 Task: Move the task Implement a chatbot for customer support to the section To-Do in the project TribeWorks and sort the tasks in the project by Assignee in Ascending order.
Action: Mouse moved to (93, 429)
Screenshot: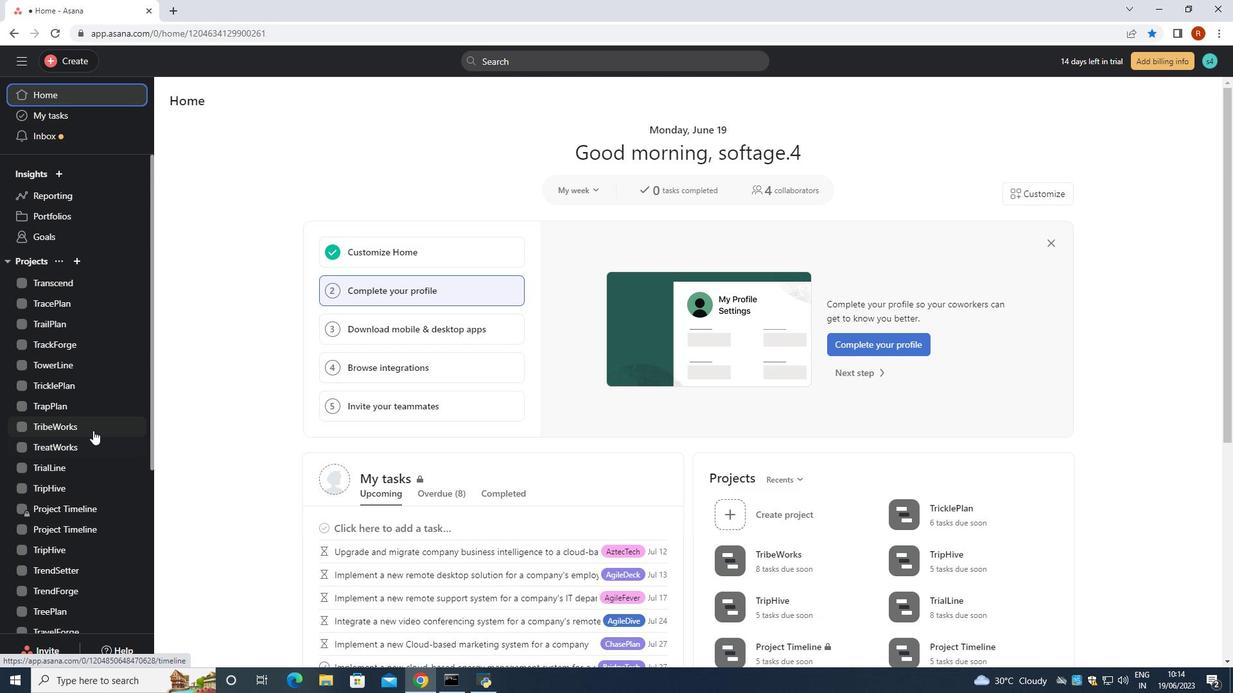 
Action: Mouse pressed left at (93, 429)
Screenshot: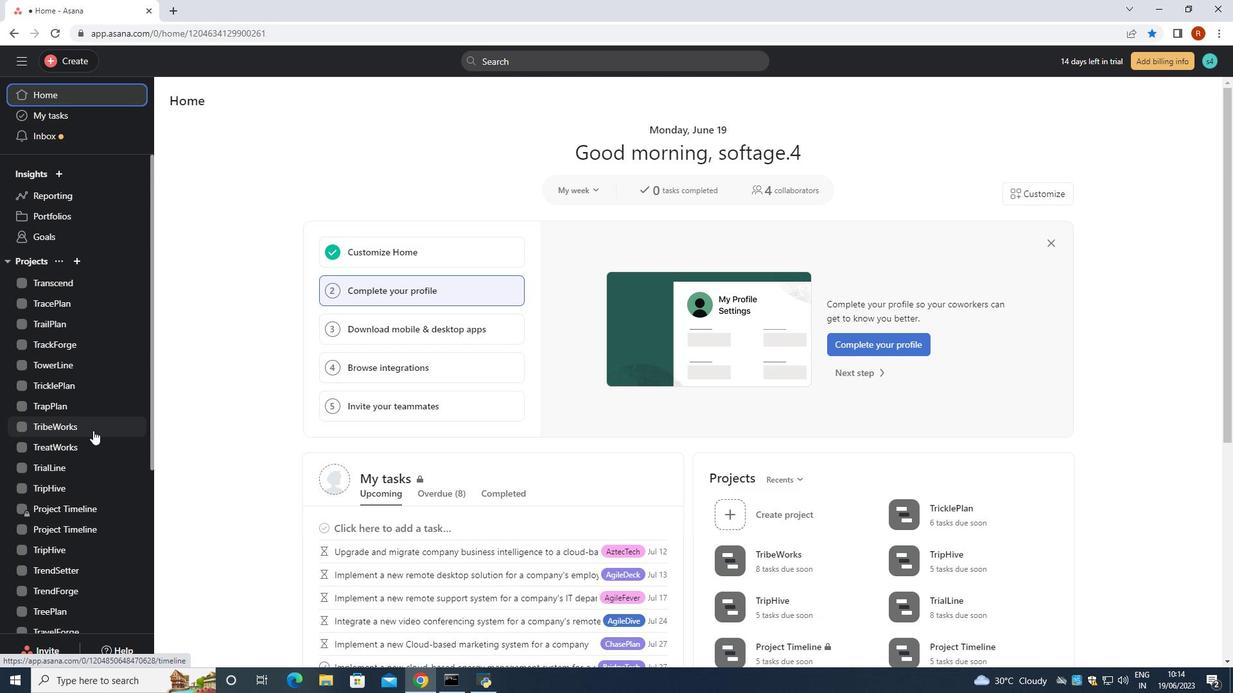 
Action: Mouse moved to (492, 278)
Screenshot: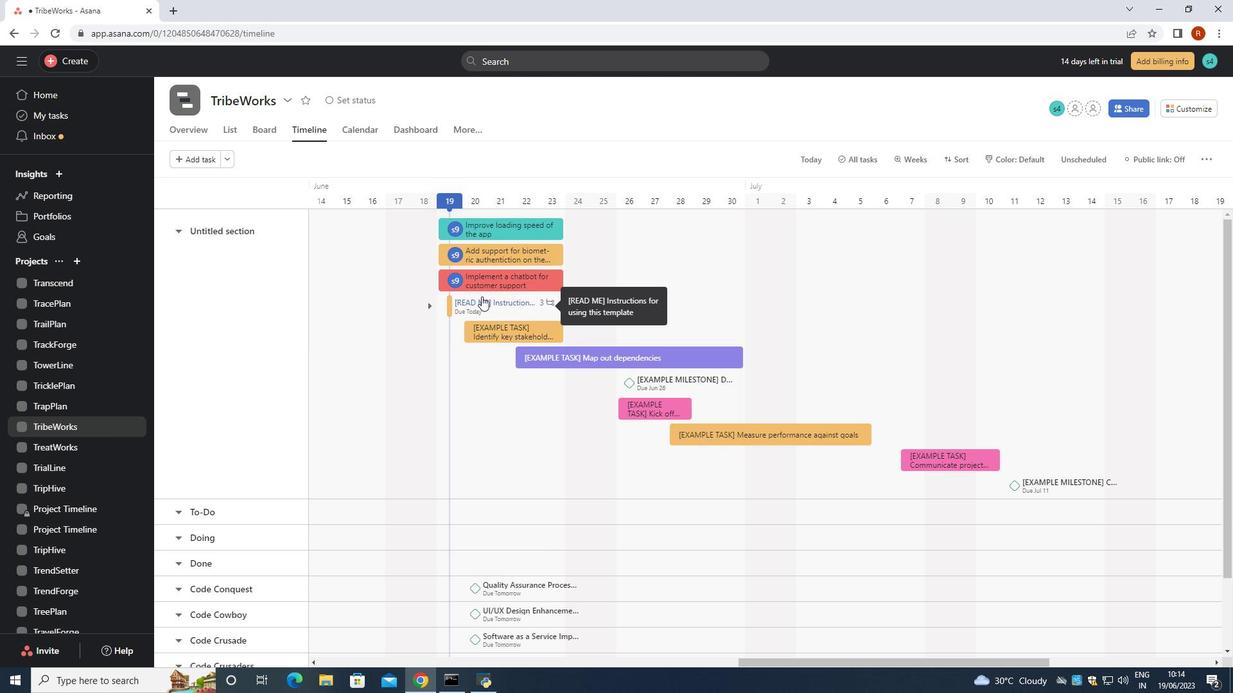 
Action: Mouse pressed left at (492, 278)
Screenshot: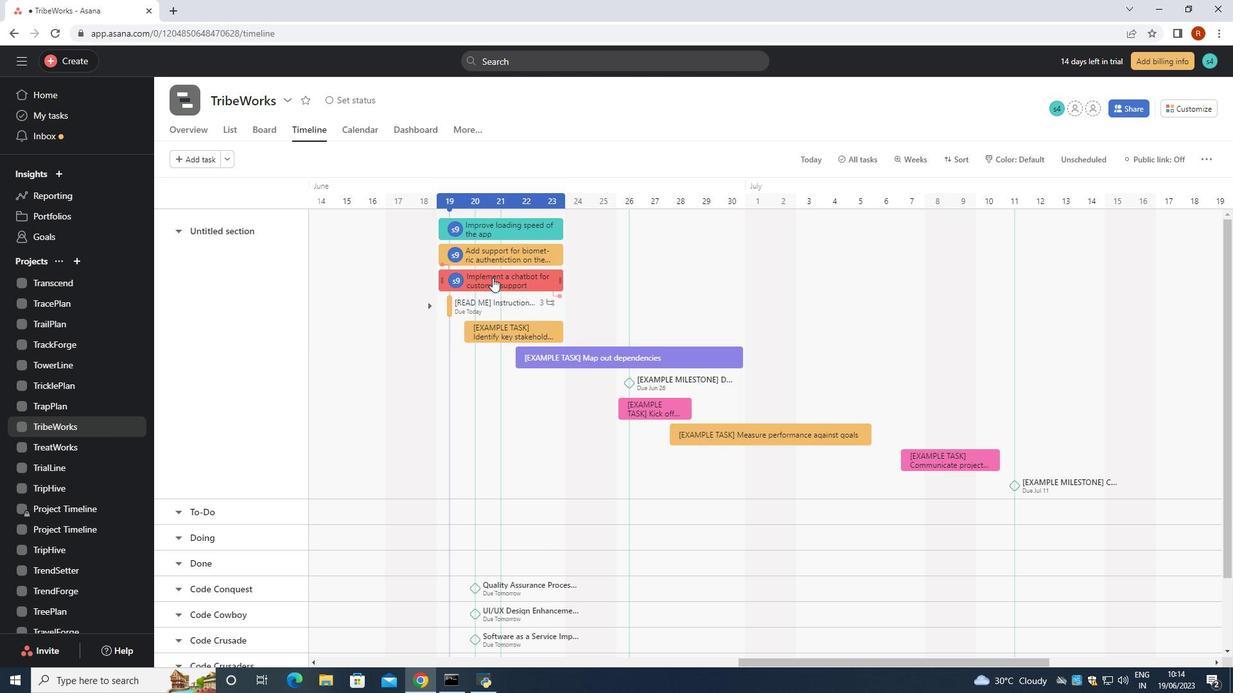 
Action: Mouse moved to (999, 280)
Screenshot: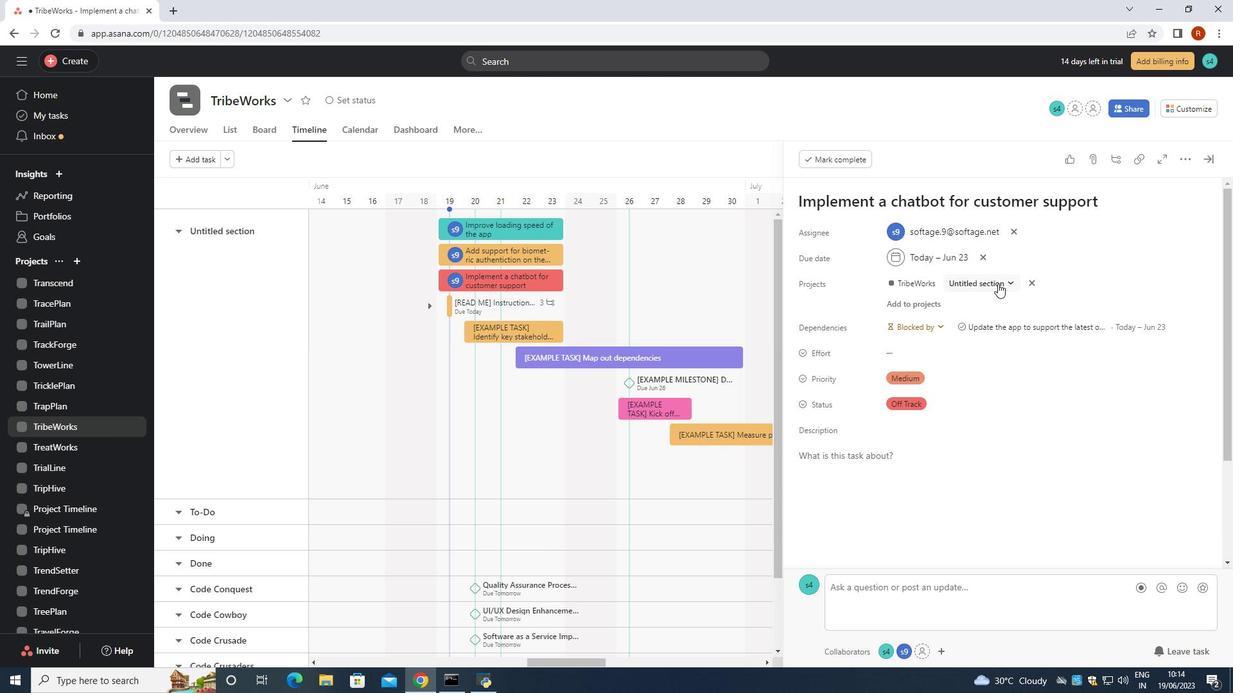 
Action: Mouse pressed left at (999, 280)
Screenshot: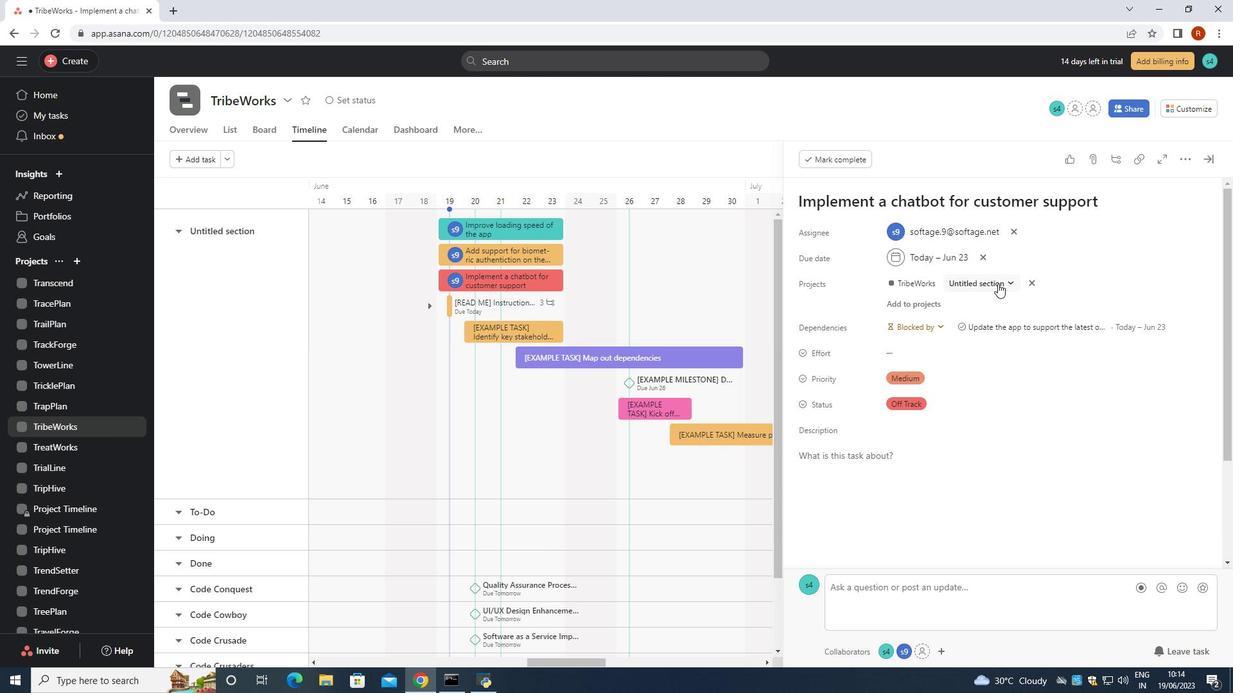 
Action: Mouse moved to (945, 336)
Screenshot: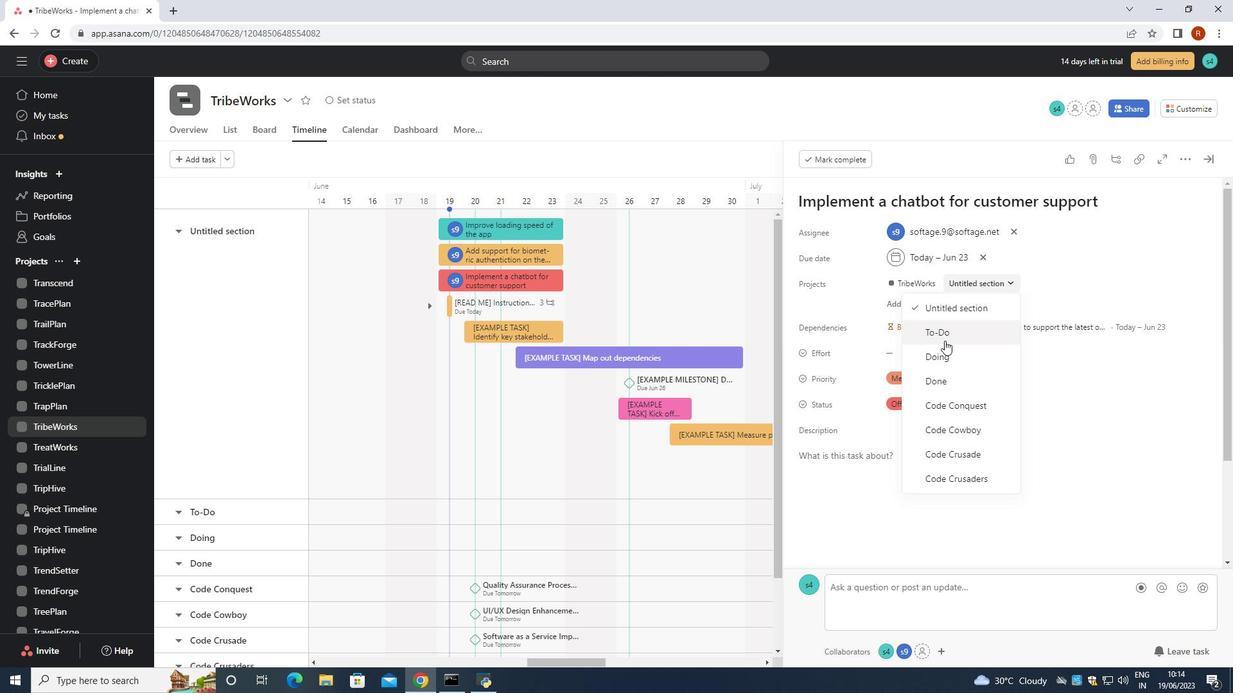 
Action: Mouse pressed left at (945, 336)
Screenshot: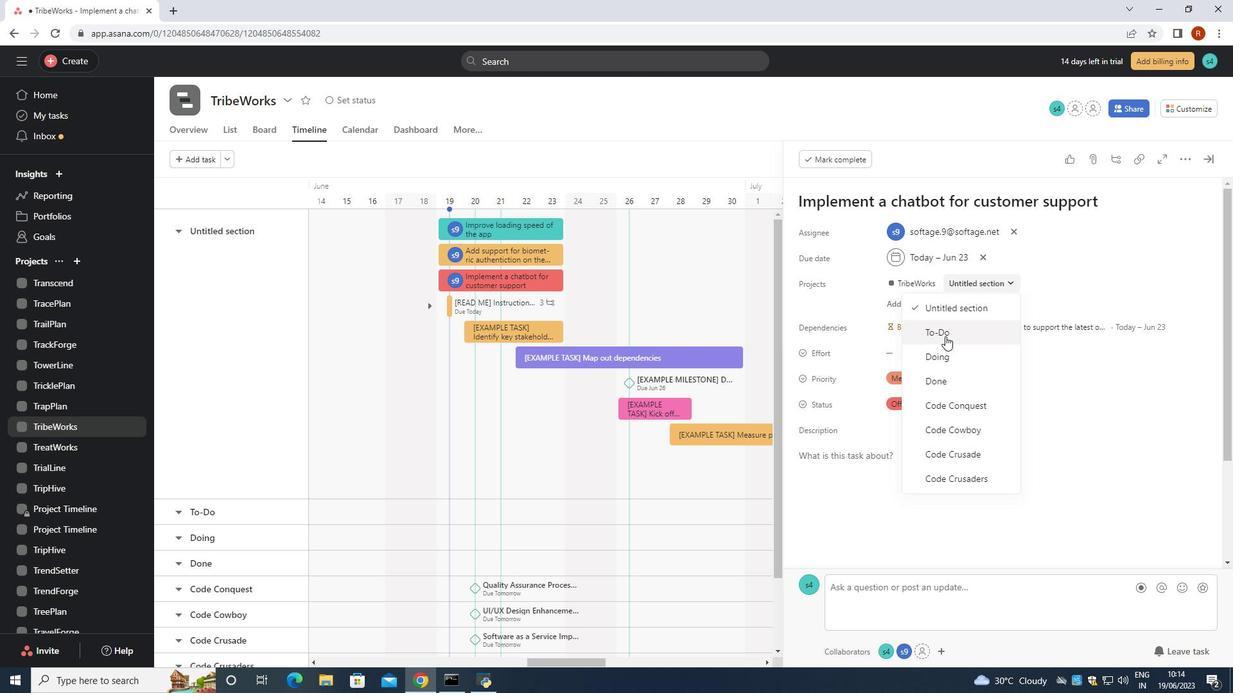 
Action: Mouse moved to (227, 129)
Screenshot: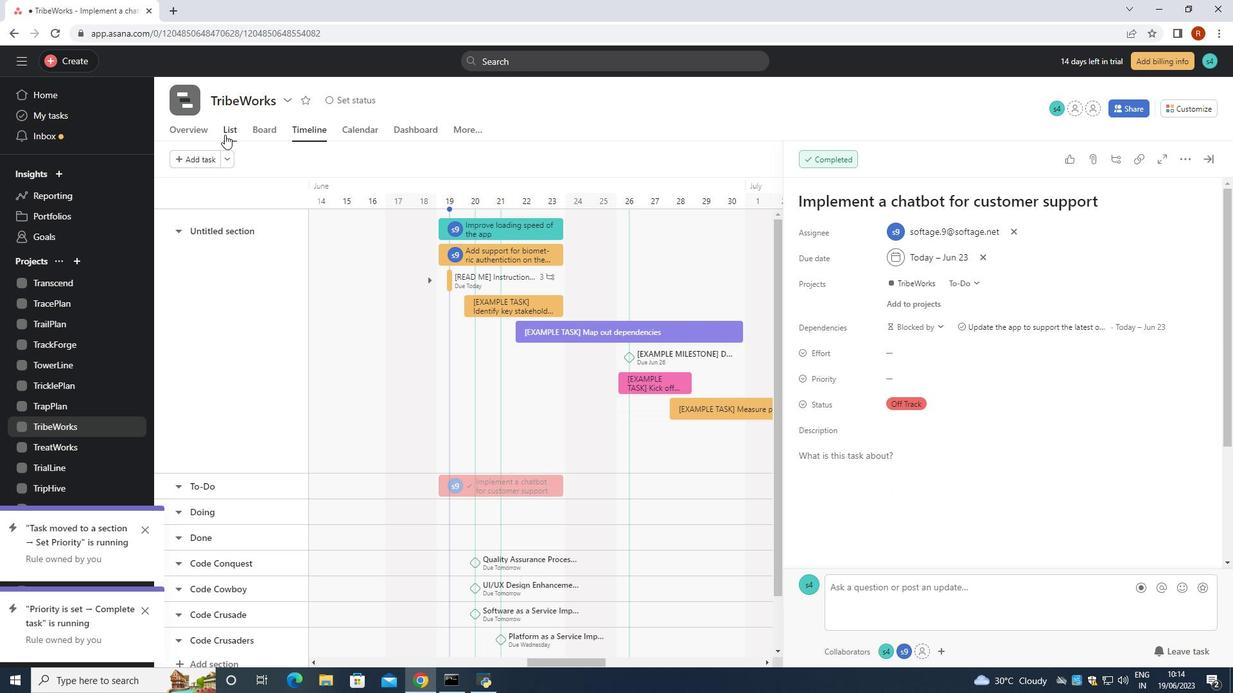 
Action: Mouse pressed left at (227, 129)
Screenshot: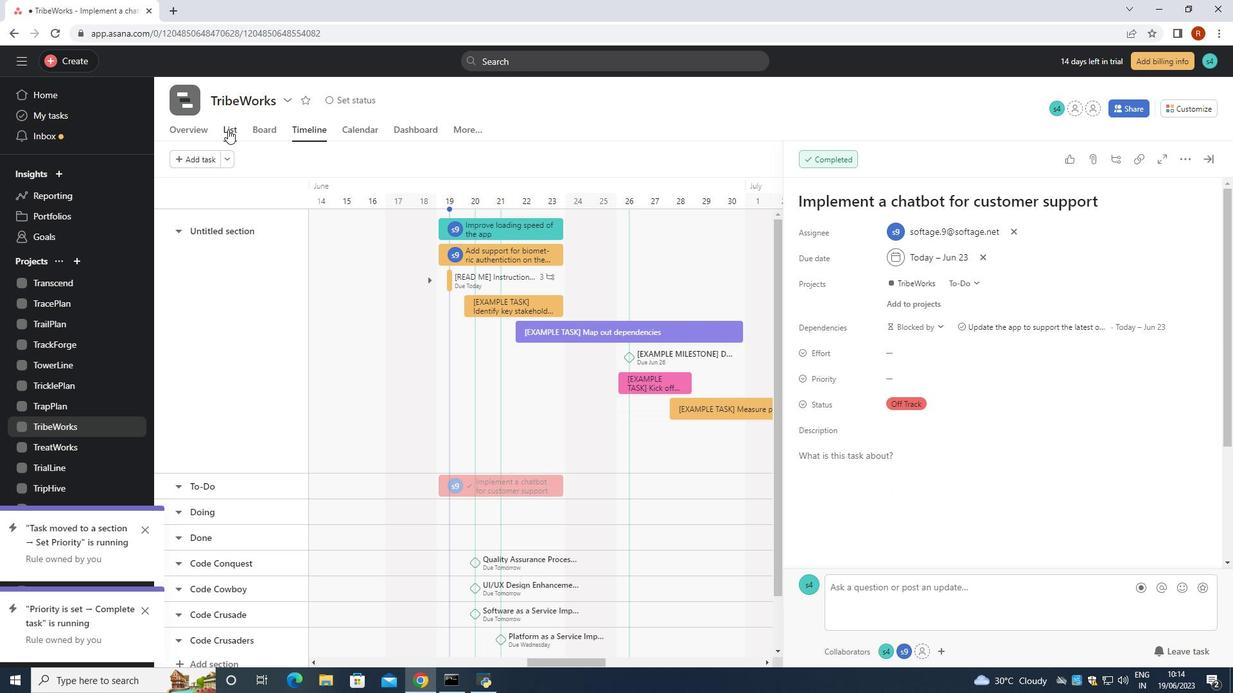 
Action: Mouse moved to (315, 152)
Screenshot: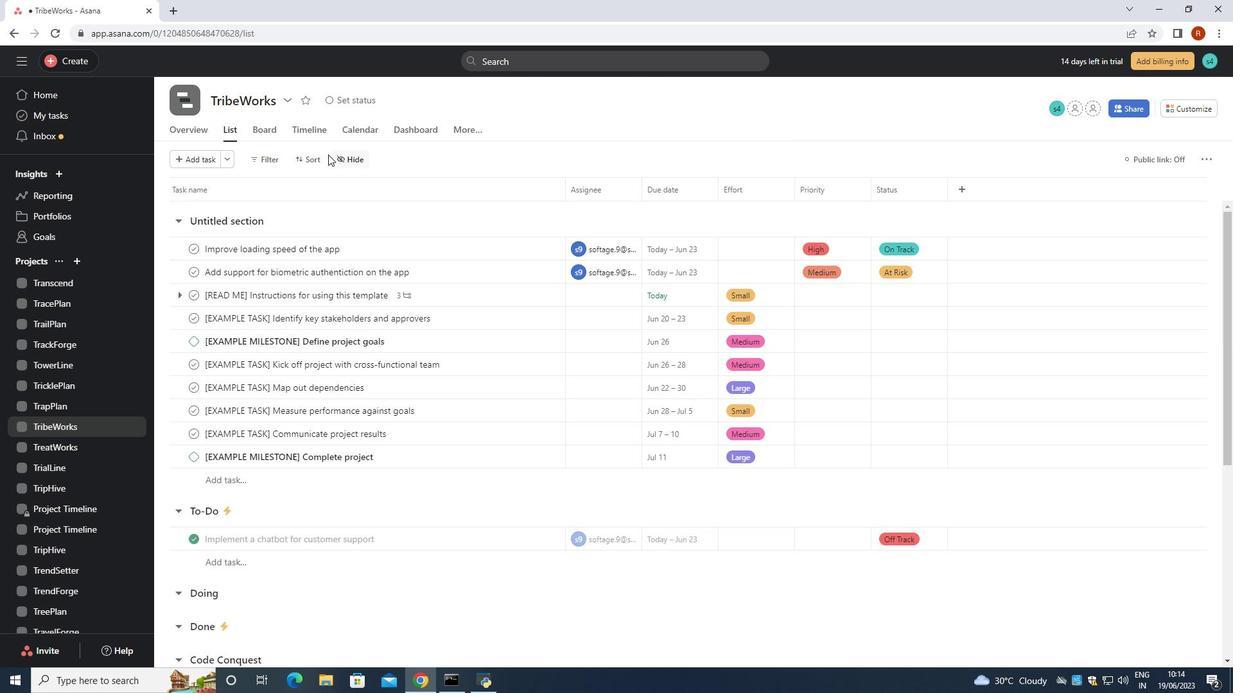 
Action: Mouse pressed left at (315, 152)
Screenshot: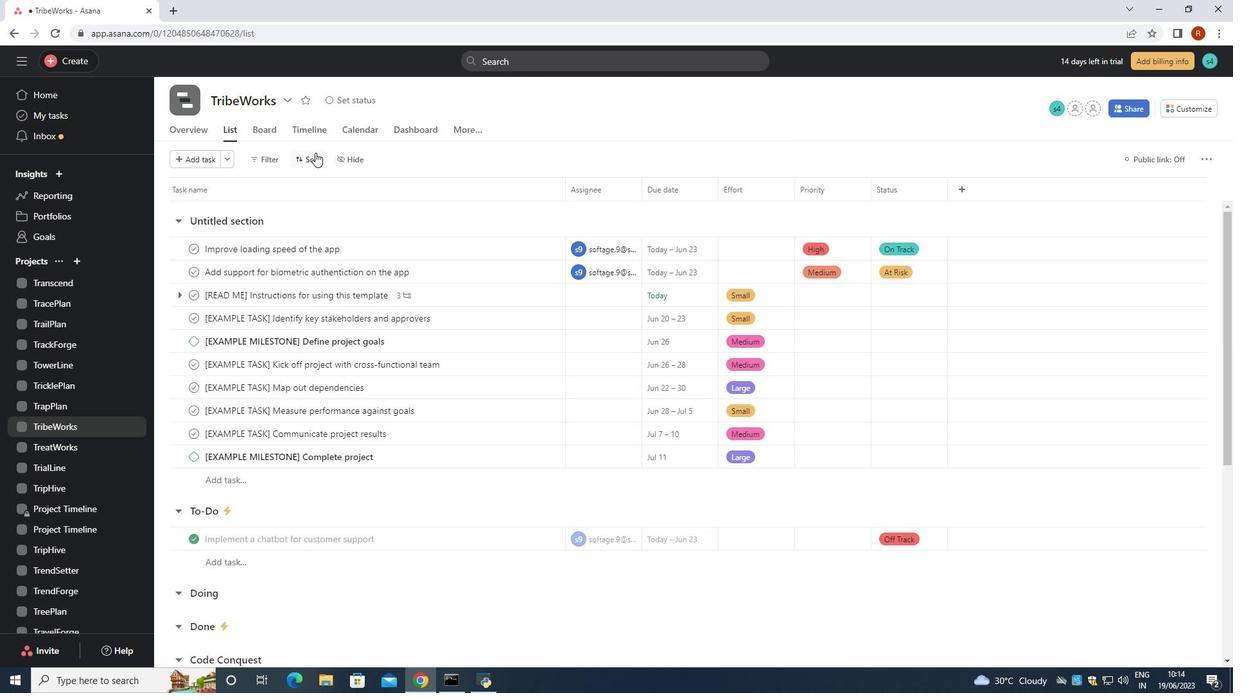 
Action: Mouse moved to (362, 306)
Screenshot: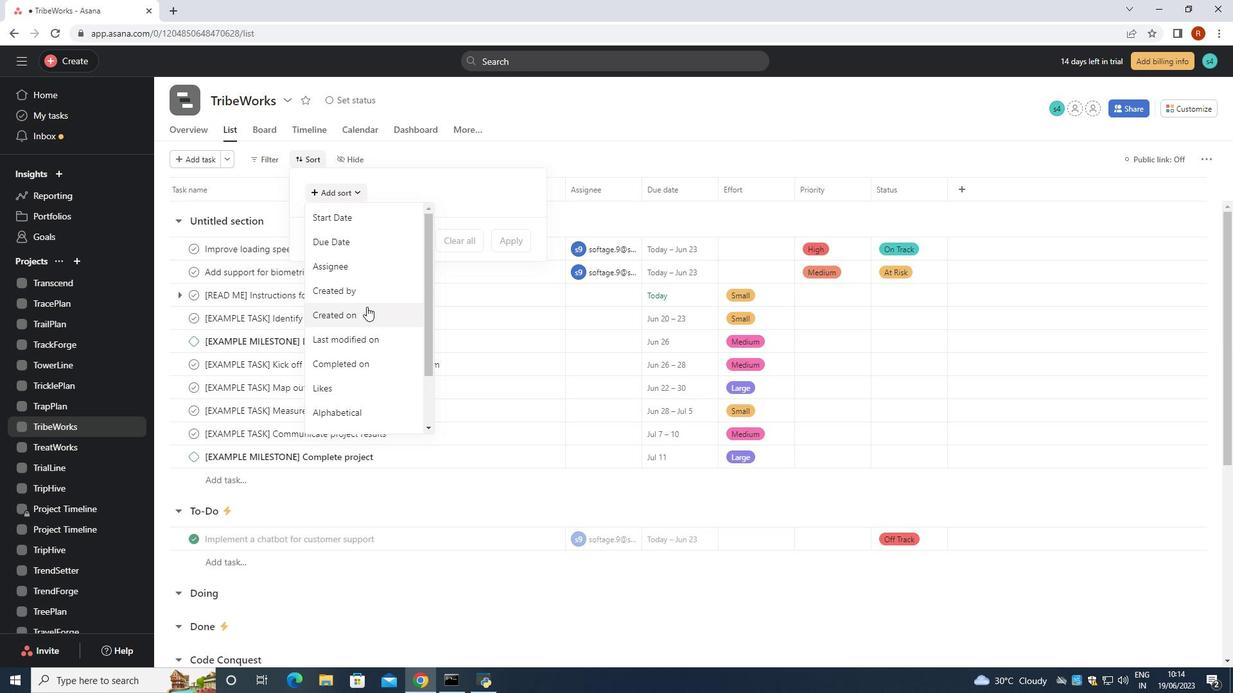 
Action: Mouse scrolled (362, 305) with delta (0, 0)
Screenshot: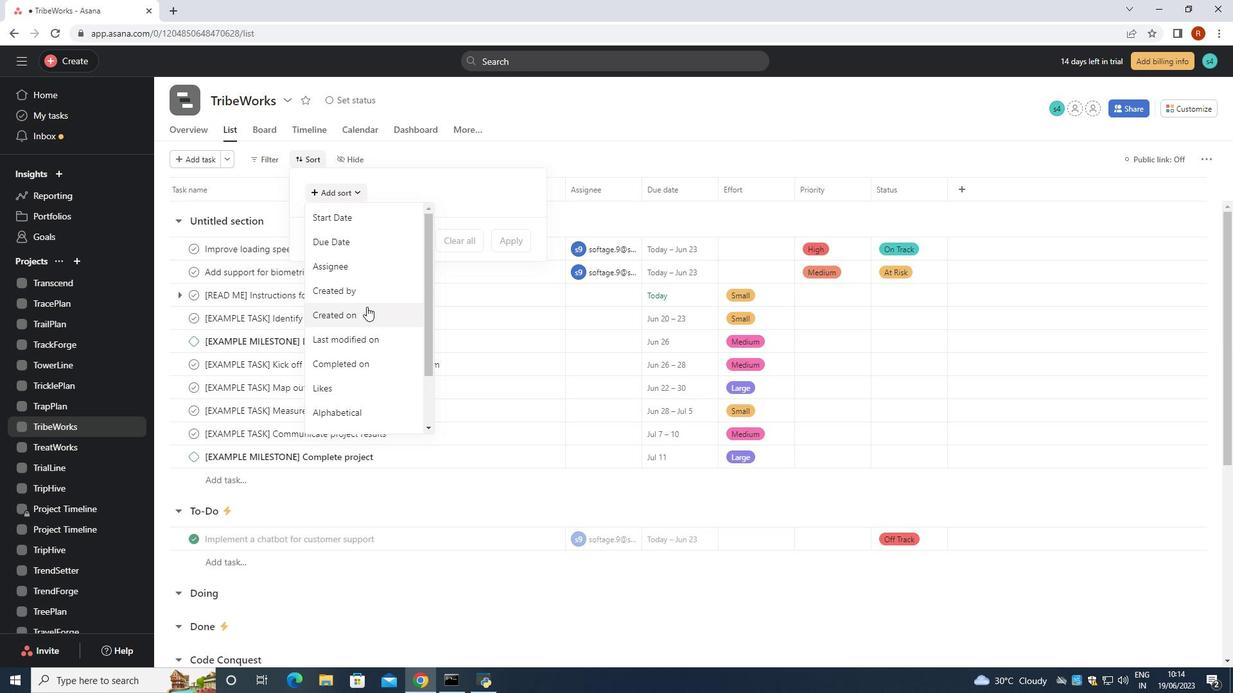 
Action: Mouse scrolled (362, 305) with delta (0, 0)
Screenshot: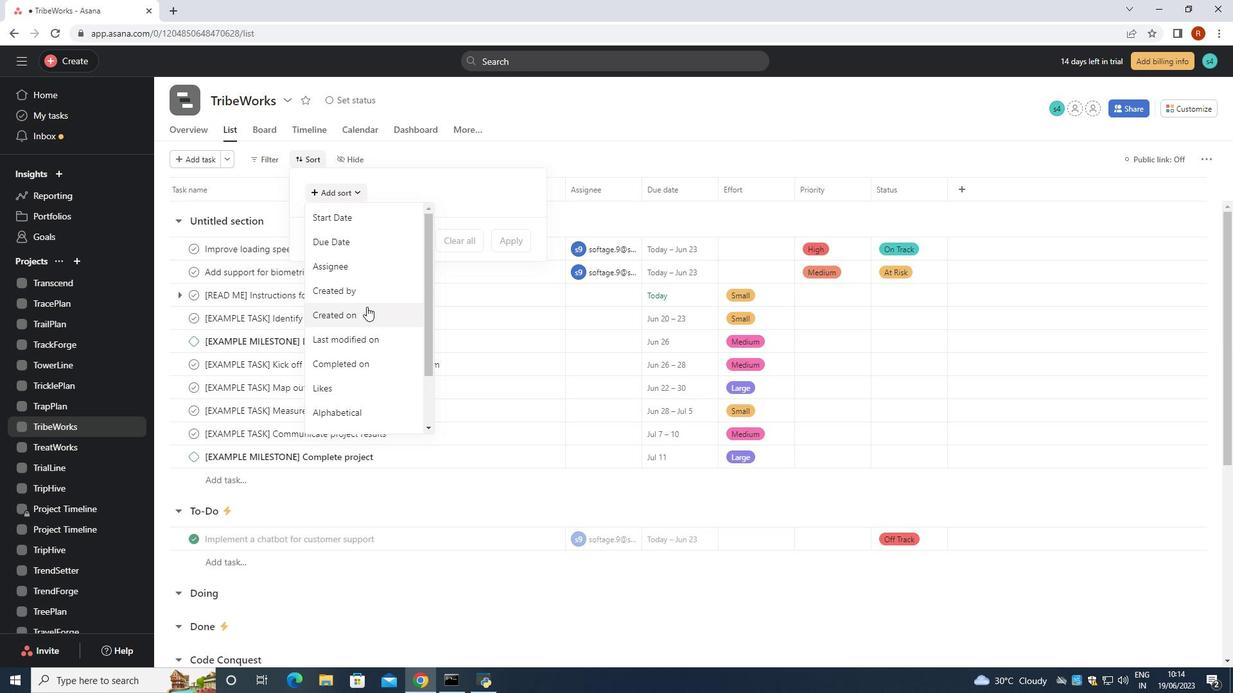 
Action: Mouse scrolled (362, 305) with delta (0, 0)
Screenshot: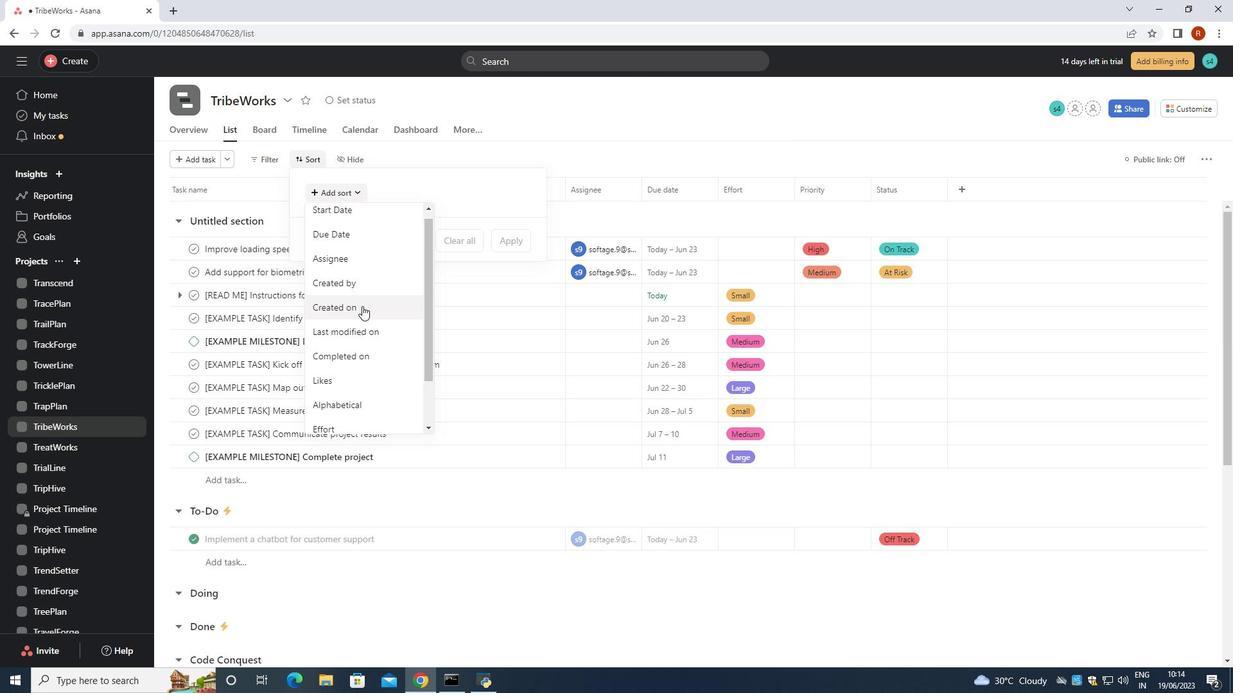 
Action: Mouse moved to (339, 374)
Screenshot: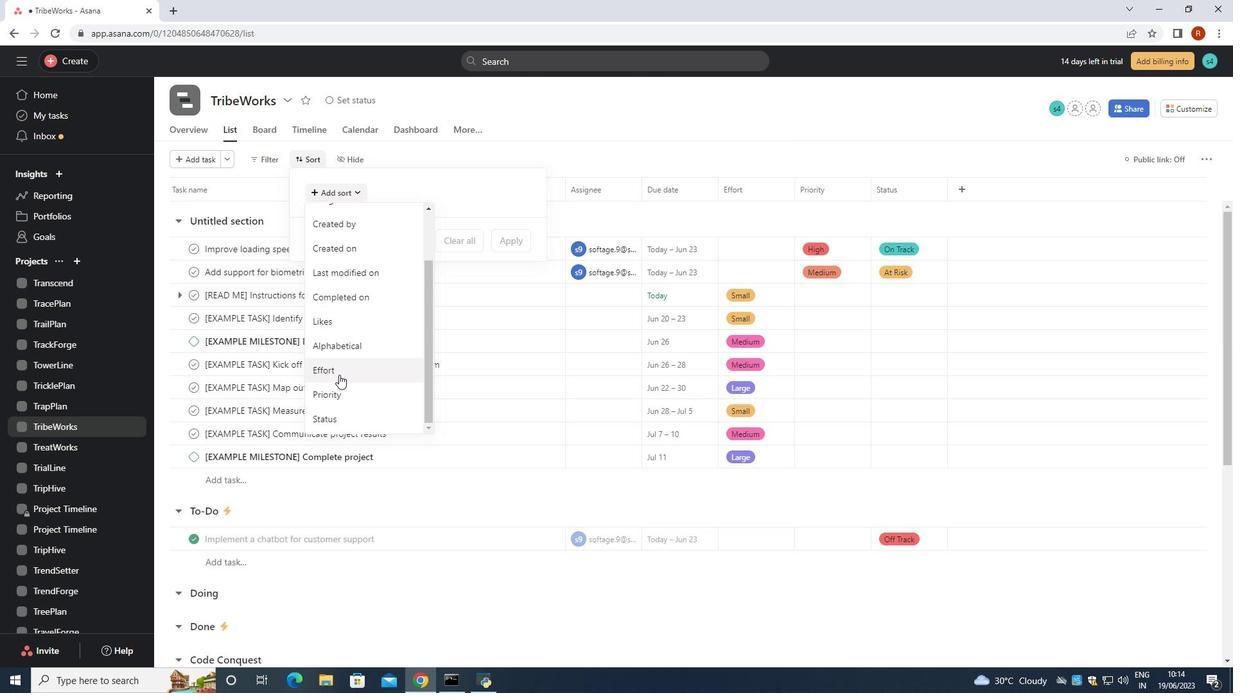 
Action: Mouse scrolled (339, 373) with delta (0, 0)
Screenshot: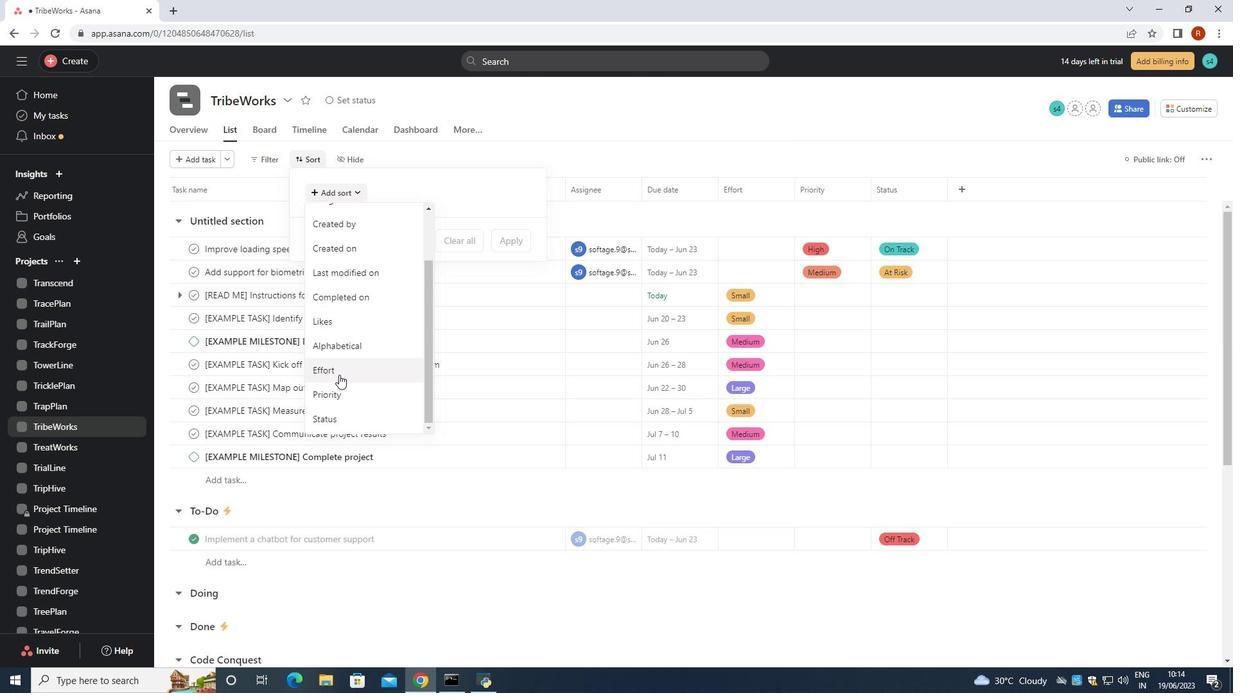 
Action: Mouse scrolled (339, 373) with delta (0, 0)
Screenshot: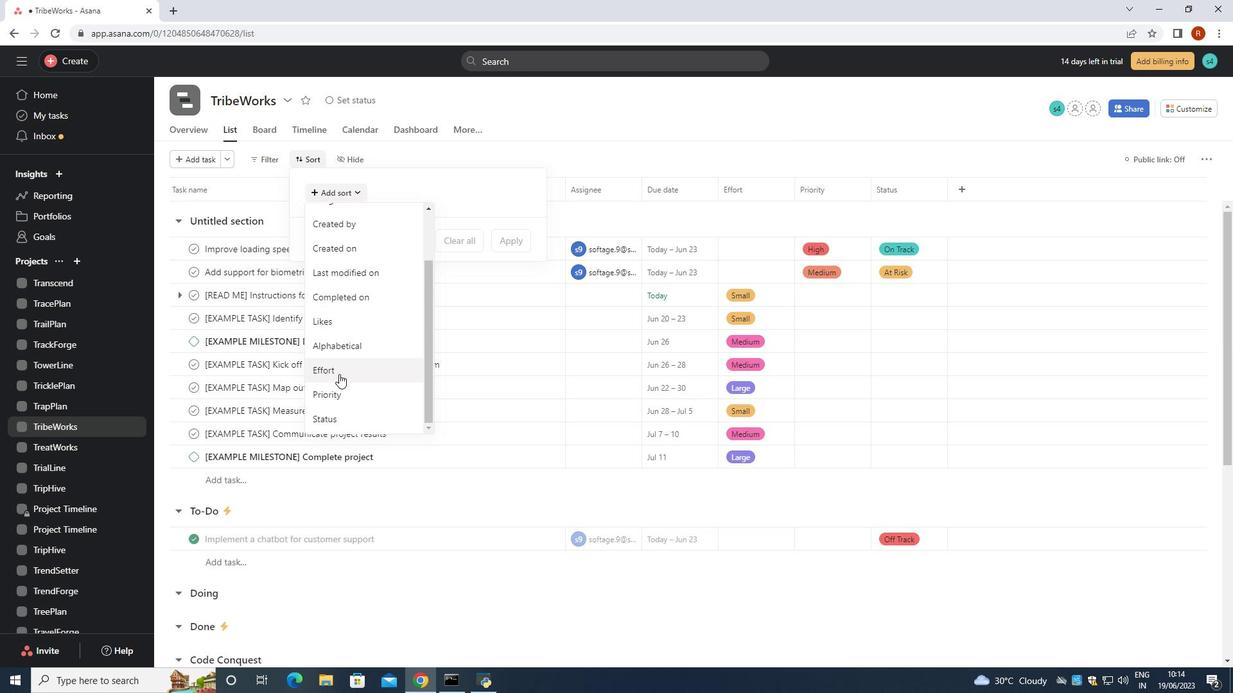 
Action: Mouse scrolled (339, 373) with delta (0, 0)
Screenshot: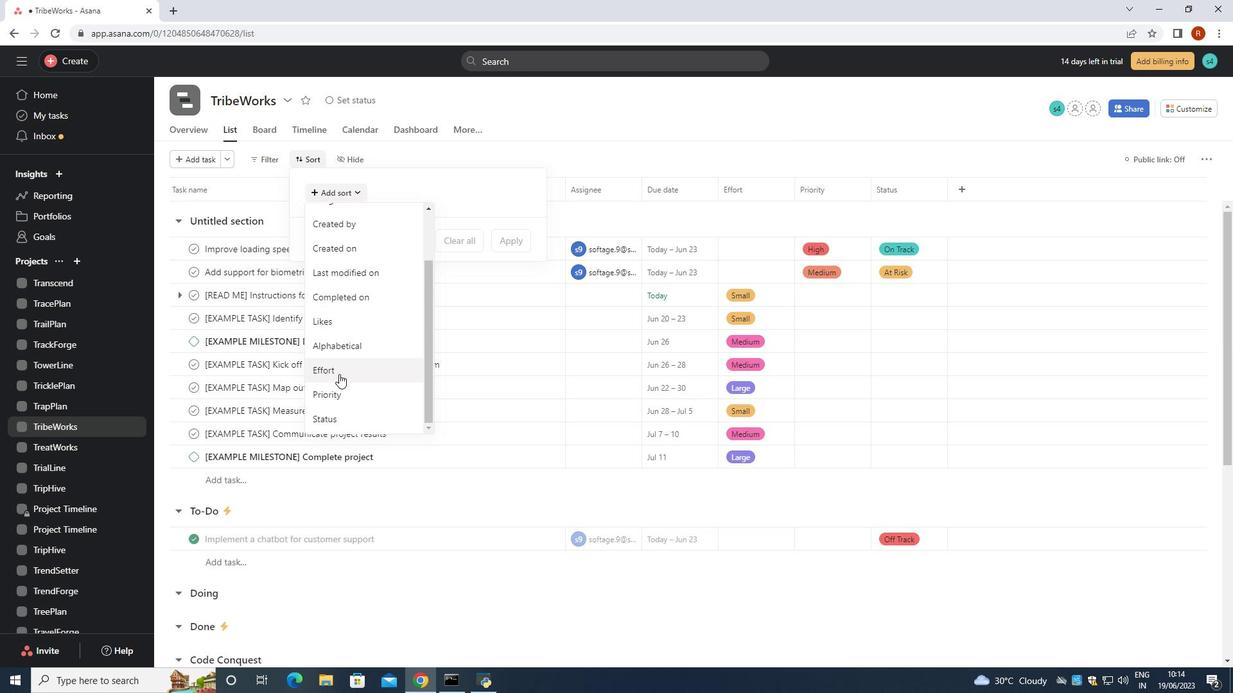 
Action: Mouse moved to (349, 341)
Screenshot: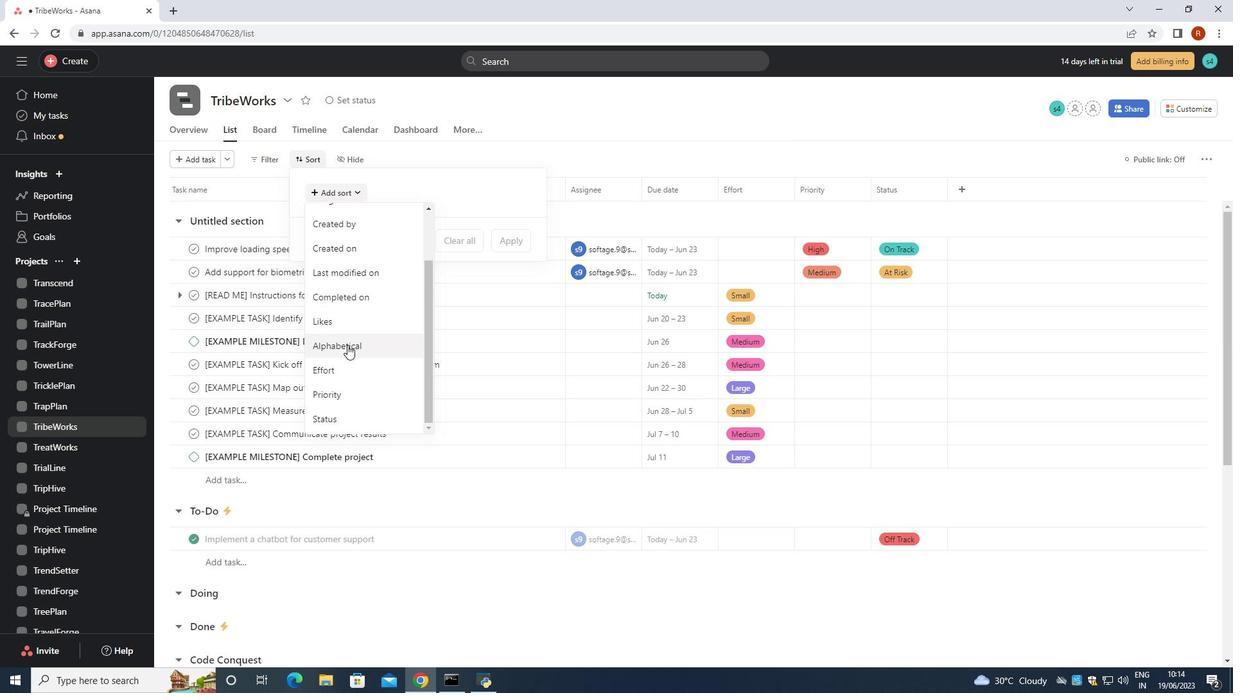 
Action: Mouse scrolled (349, 342) with delta (0, 0)
Screenshot: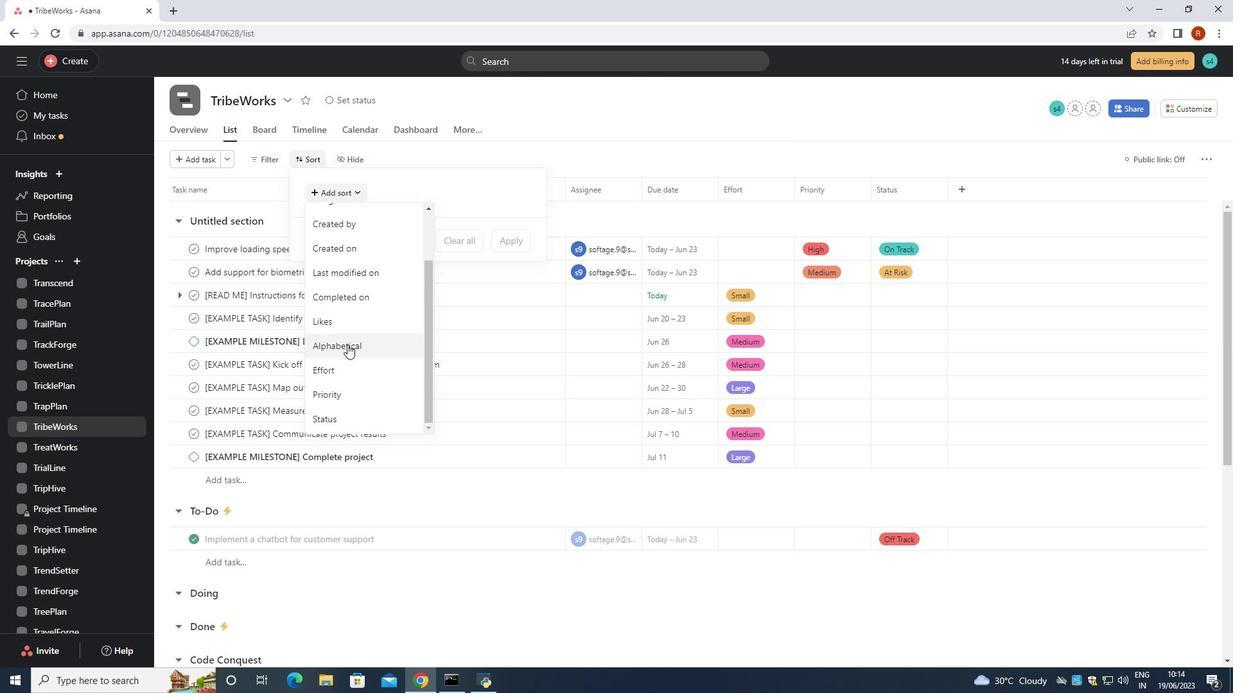 
Action: Mouse scrolled (349, 342) with delta (0, 0)
Screenshot: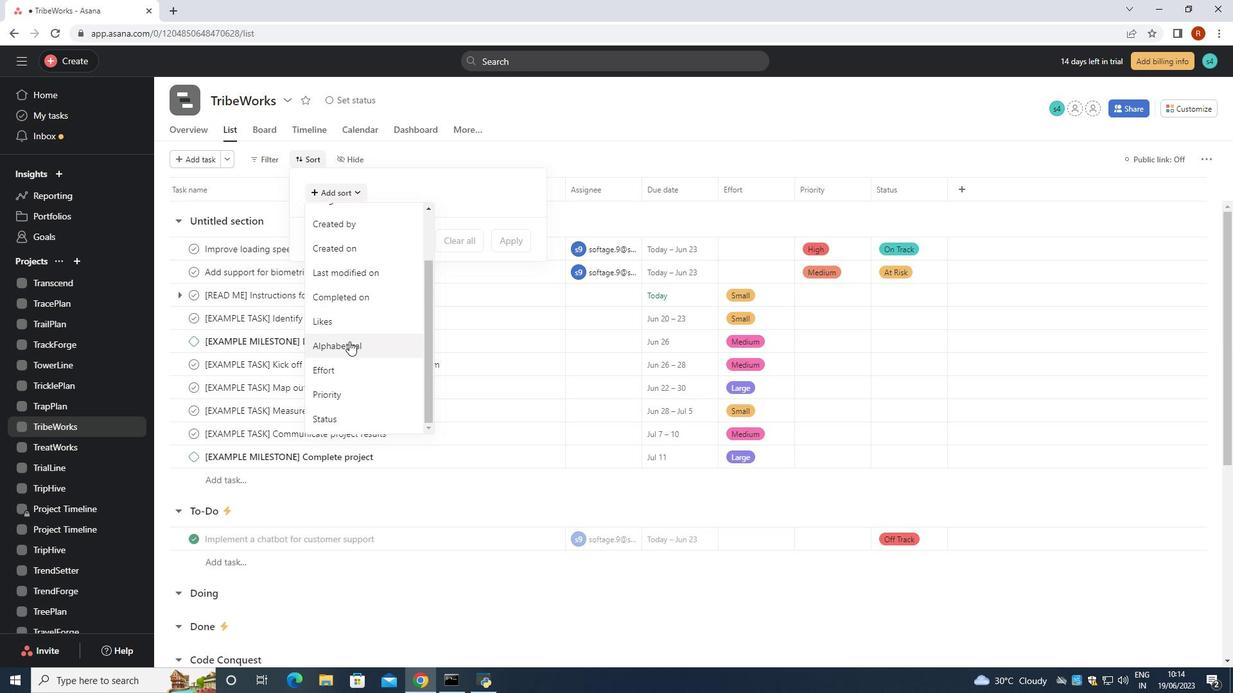 
Action: Mouse scrolled (349, 342) with delta (0, 0)
Screenshot: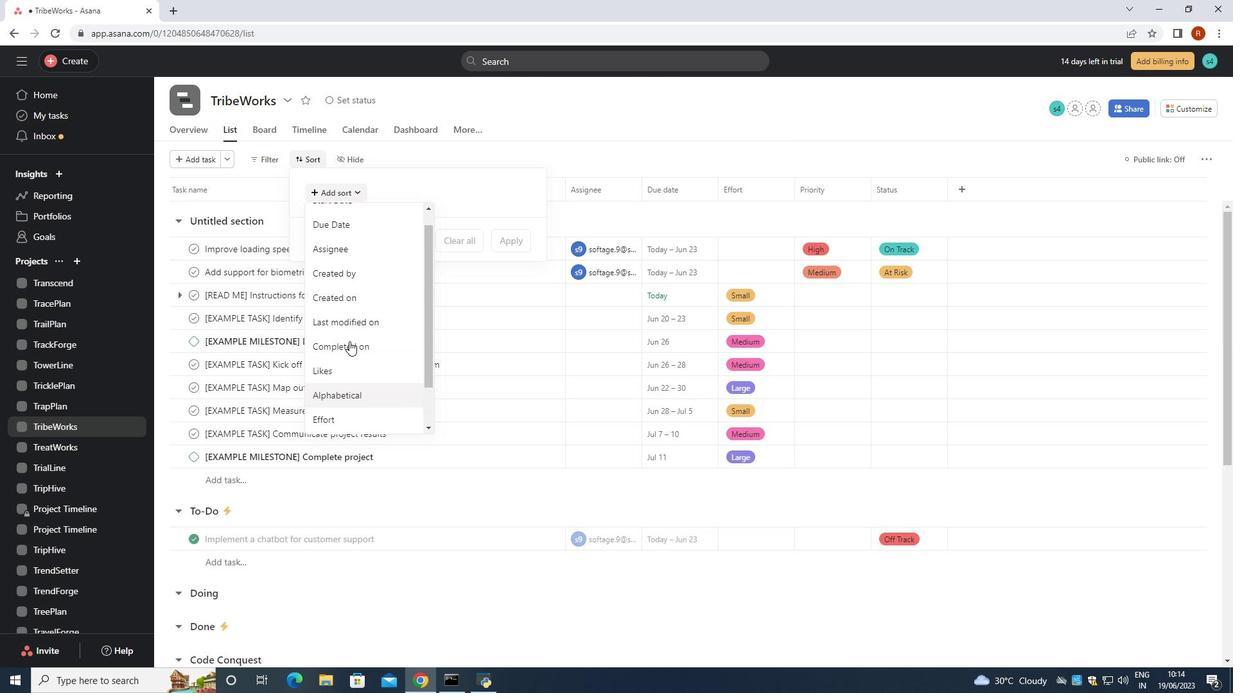 
Action: Mouse moved to (358, 265)
Screenshot: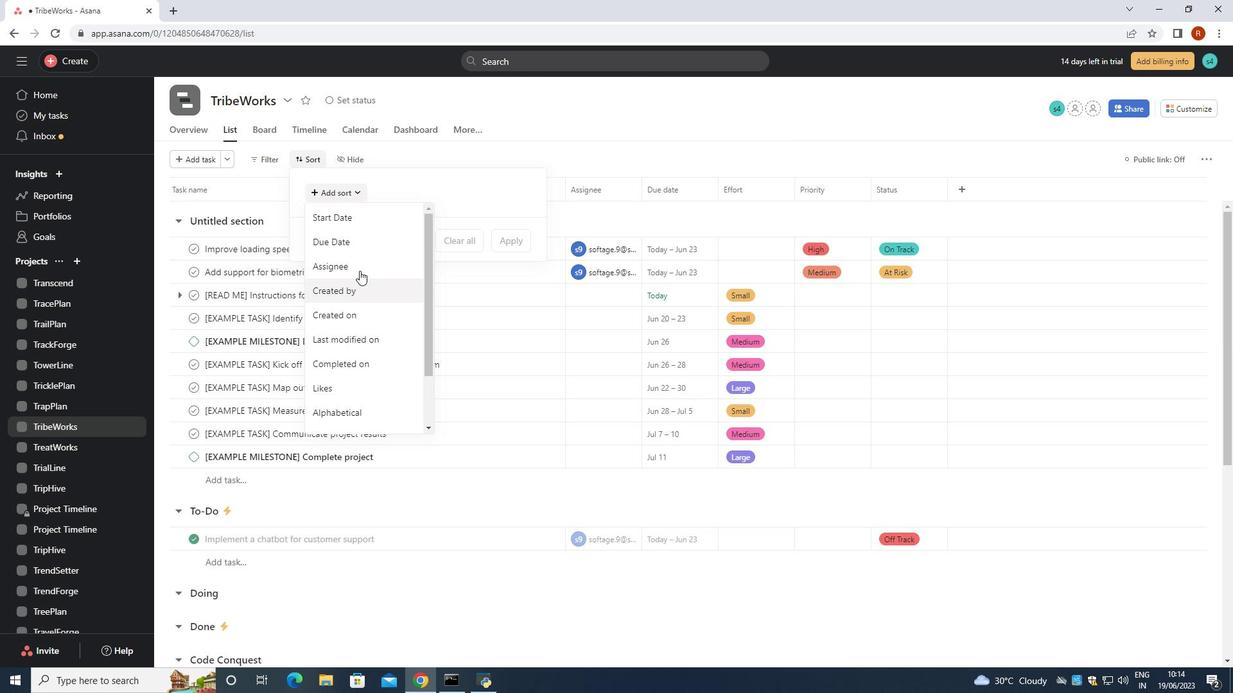 
Action: Mouse pressed left at (358, 265)
Screenshot: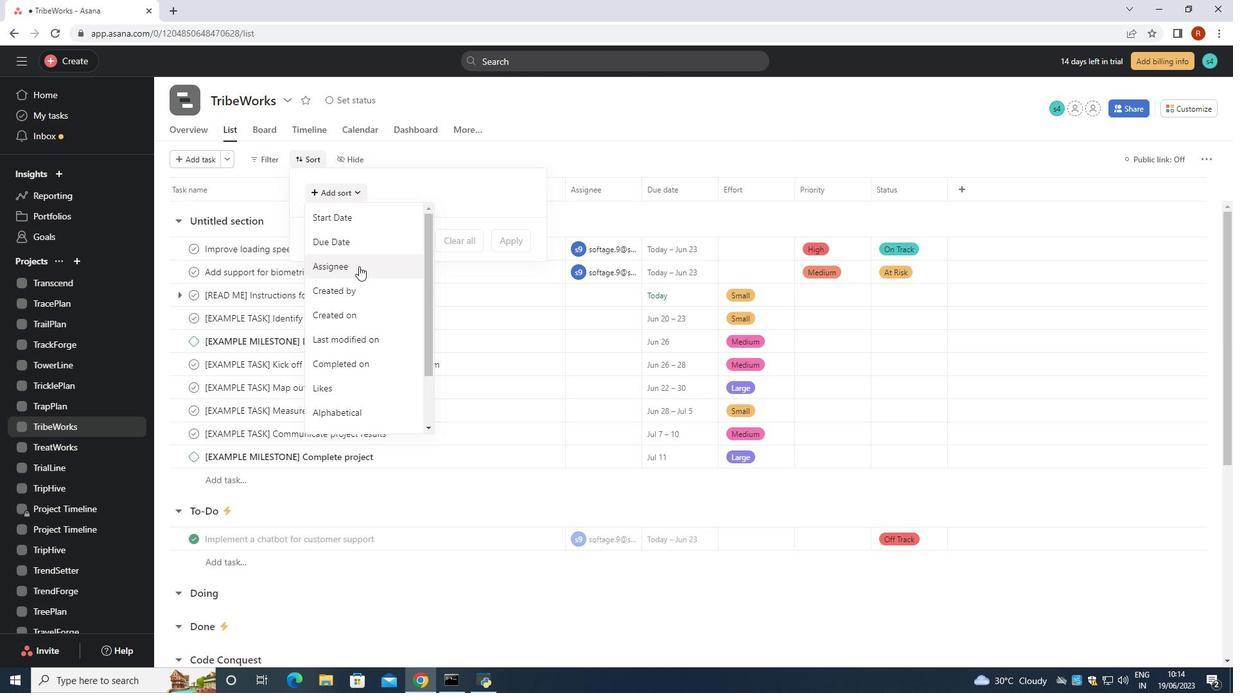 
Action: Mouse moved to (432, 214)
Screenshot: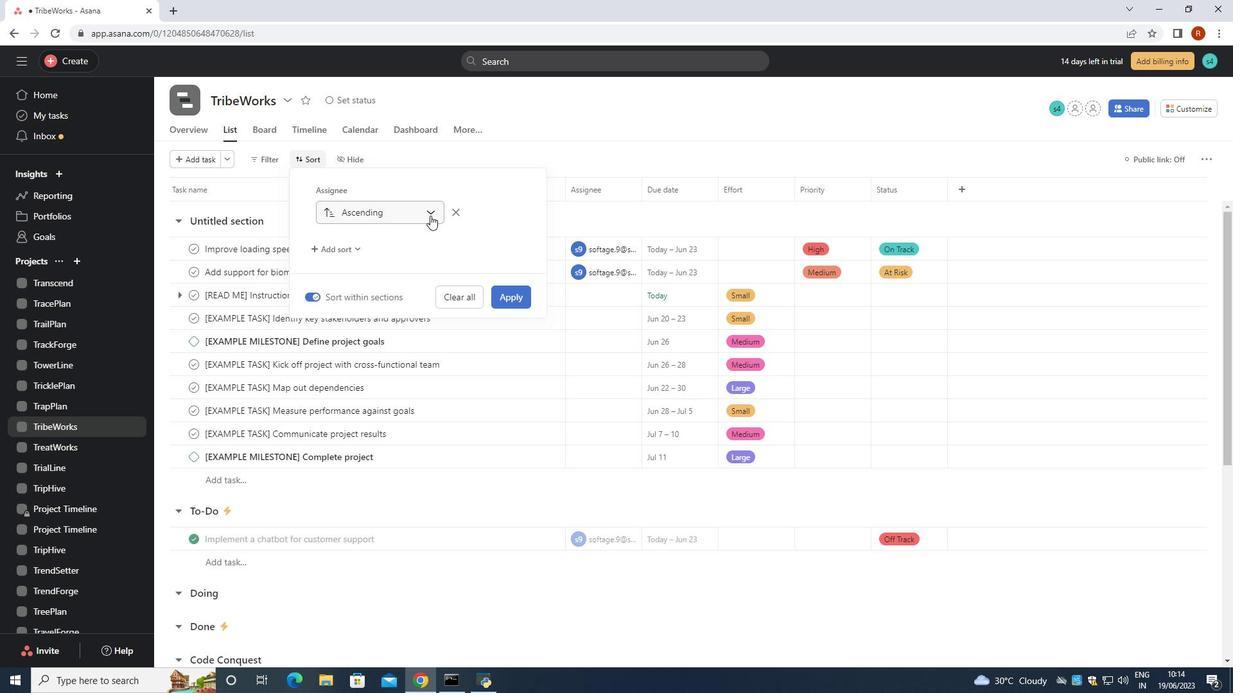 
Action: Mouse pressed left at (432, 214)
Screenshot: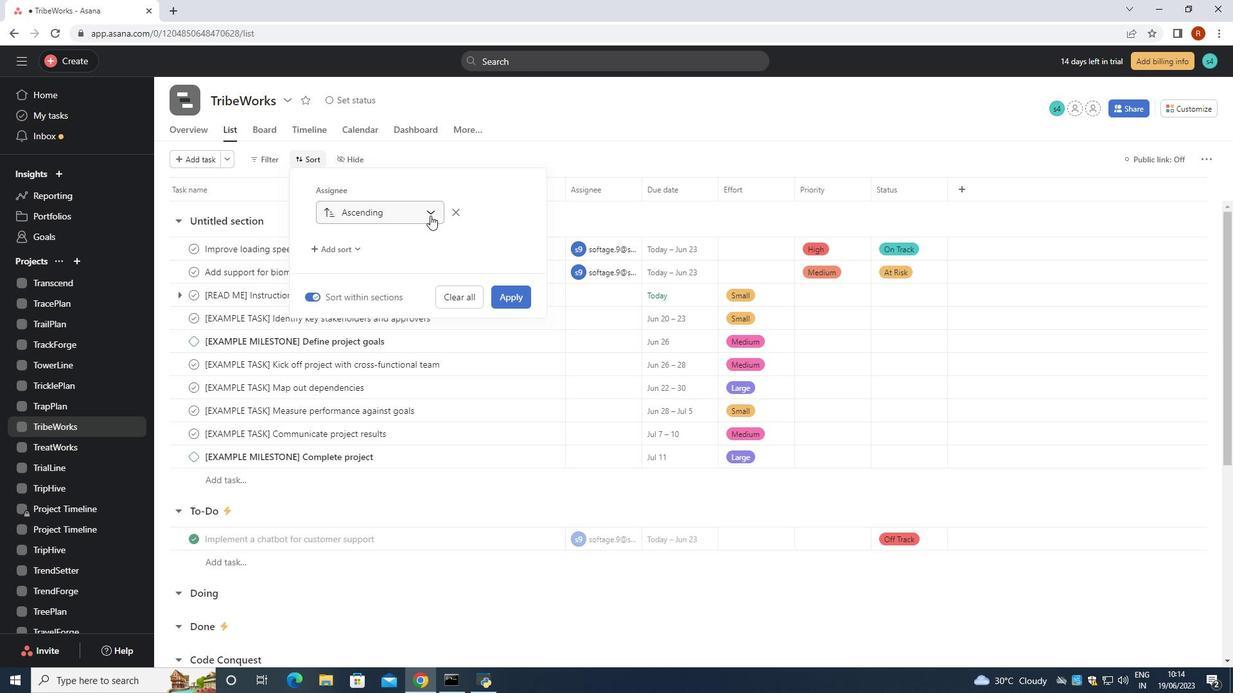
Action: Mouse moved to (388, 243)
Screenshot: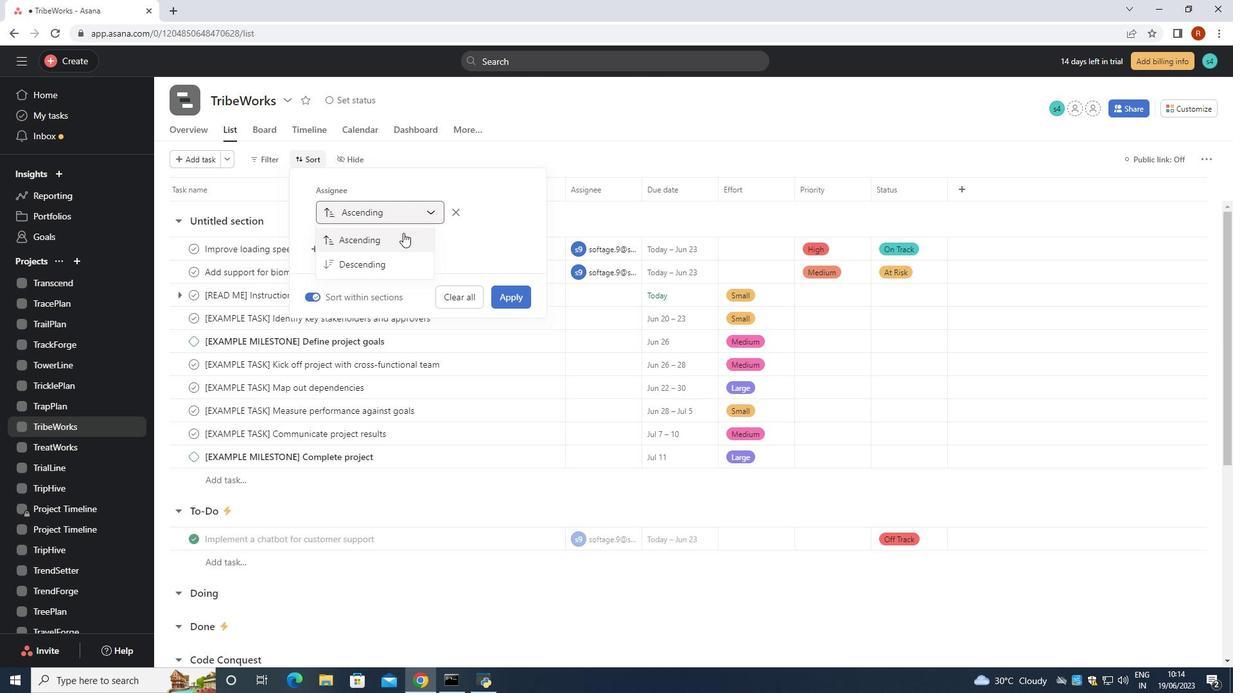 
Action: Mouse pressed left at (388, 243)
Screenshot: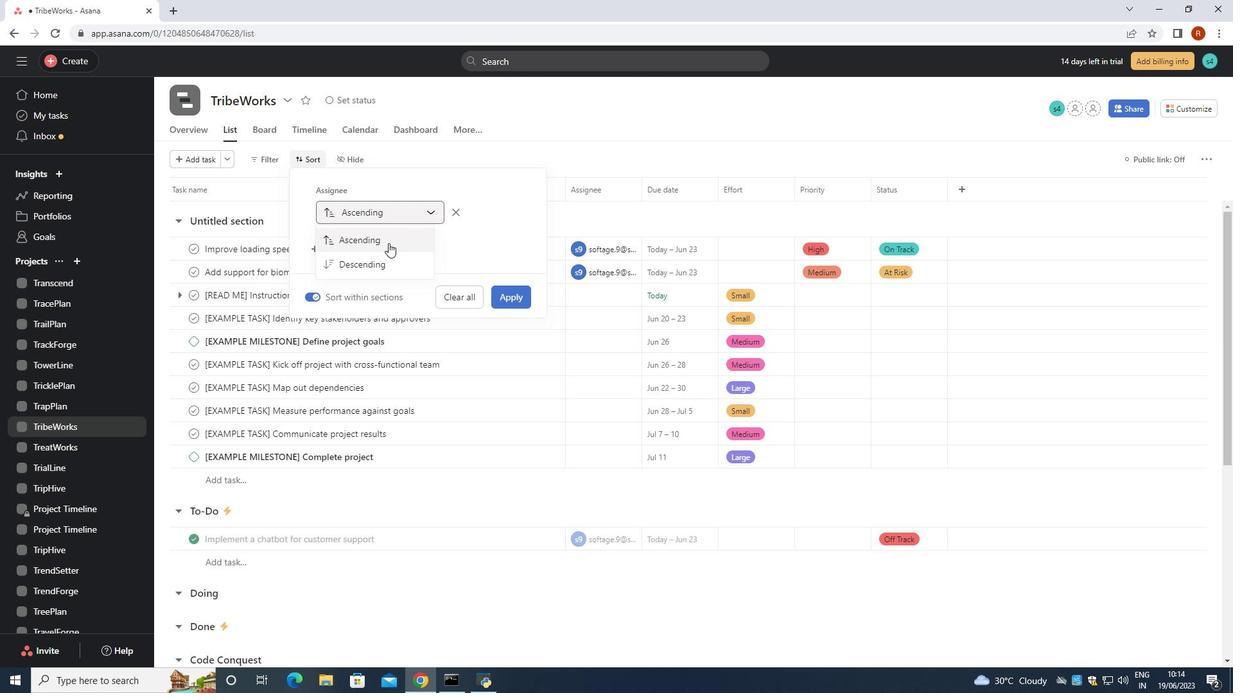 
Action: Mouse moved to (513, 297)
Screenshot: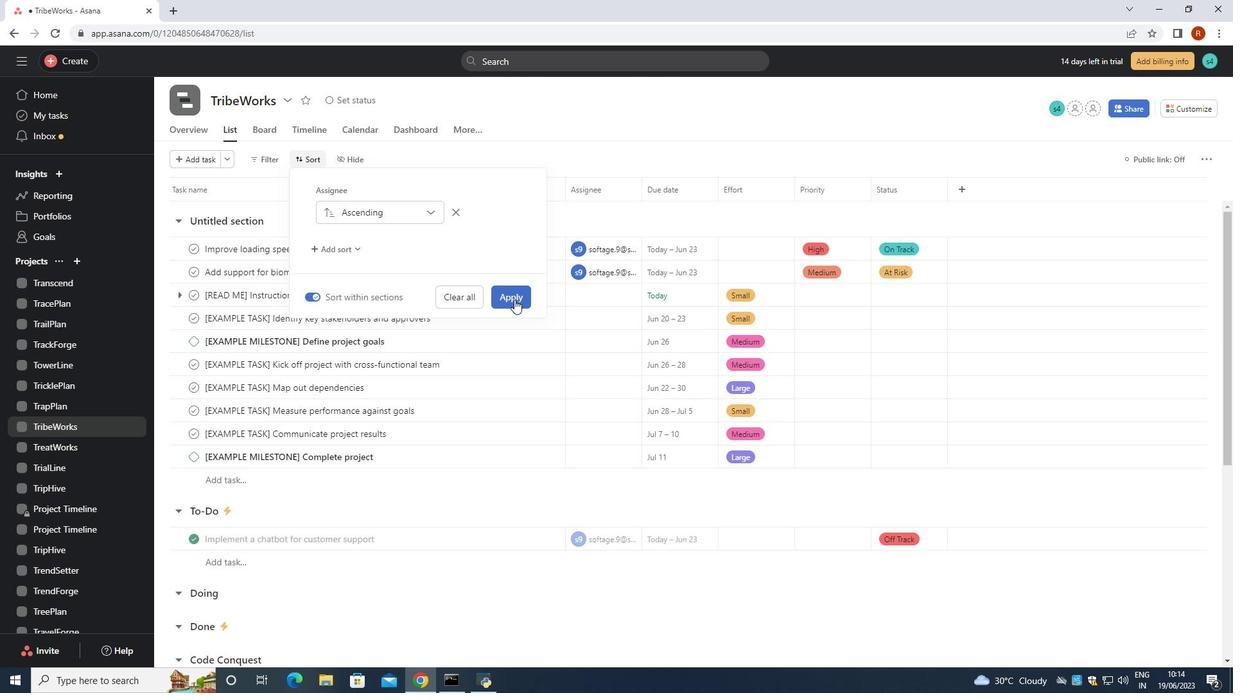 
Action: Mouse pressed left at (513, 297)
Screenshot: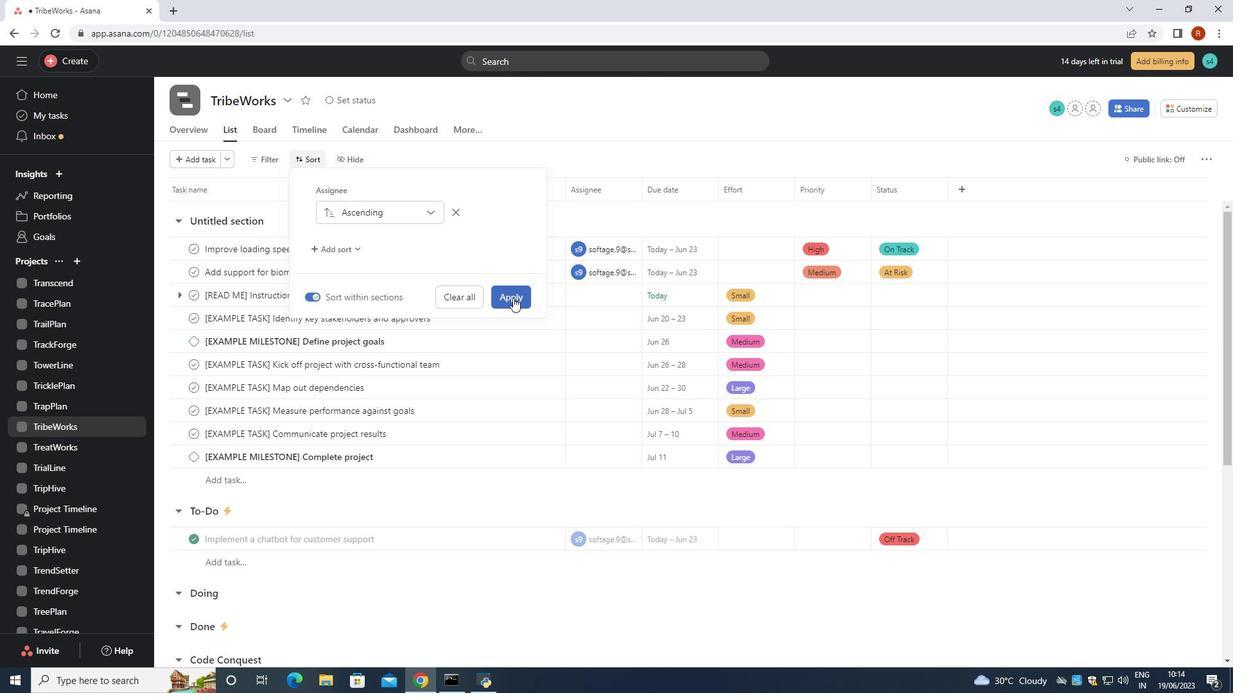 
